 Task: Enable the option Use location data.
Action: Mouse moved to (647, 84)
Screenshot: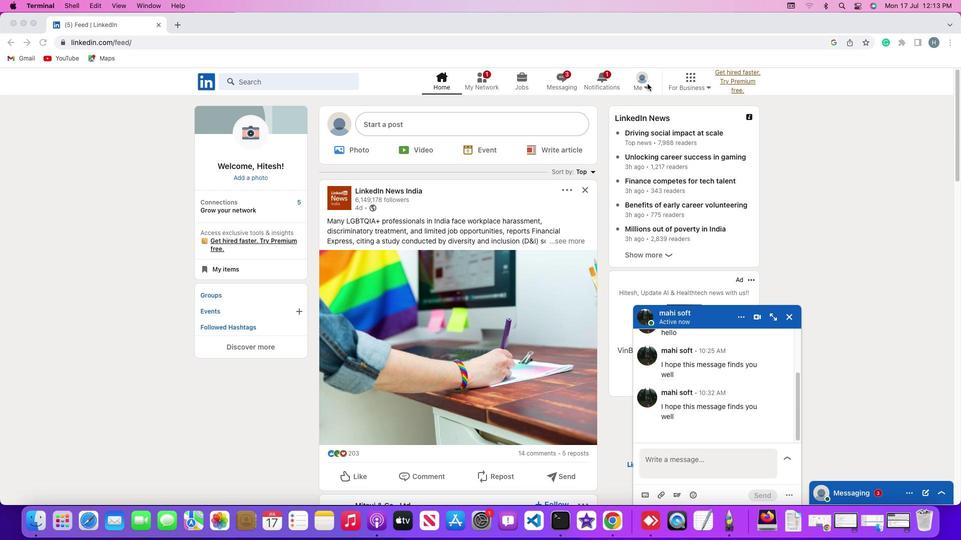 
Action: Mouse pressed left at (647, 84)
Screenshot: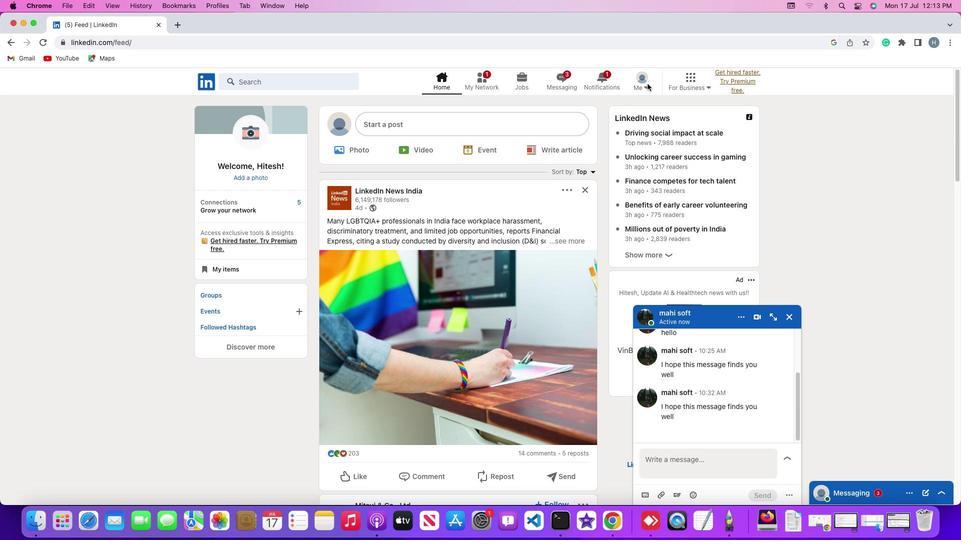 
Action: Mouse moved to (645, 85)
Screenshot: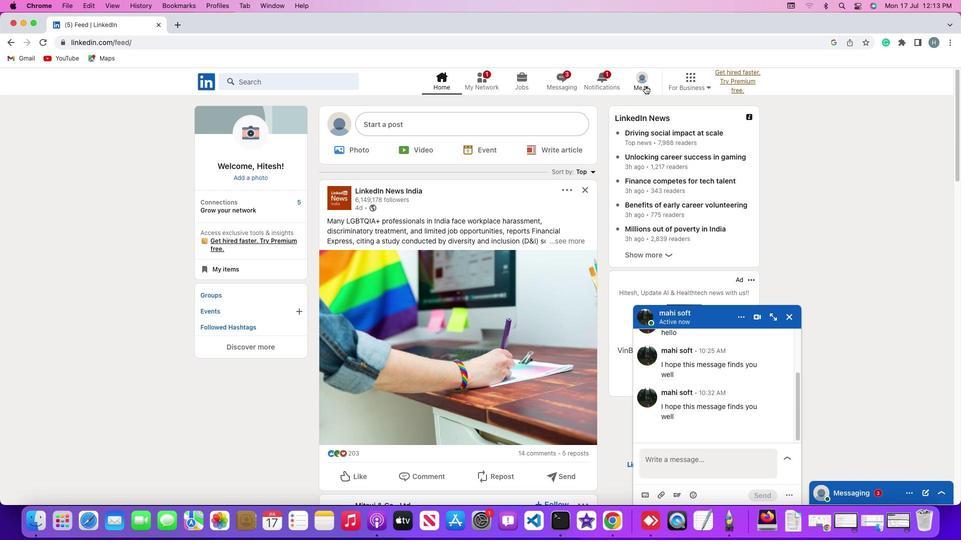 
Action: Mouse pressed left at (645, 85)
Screenshot: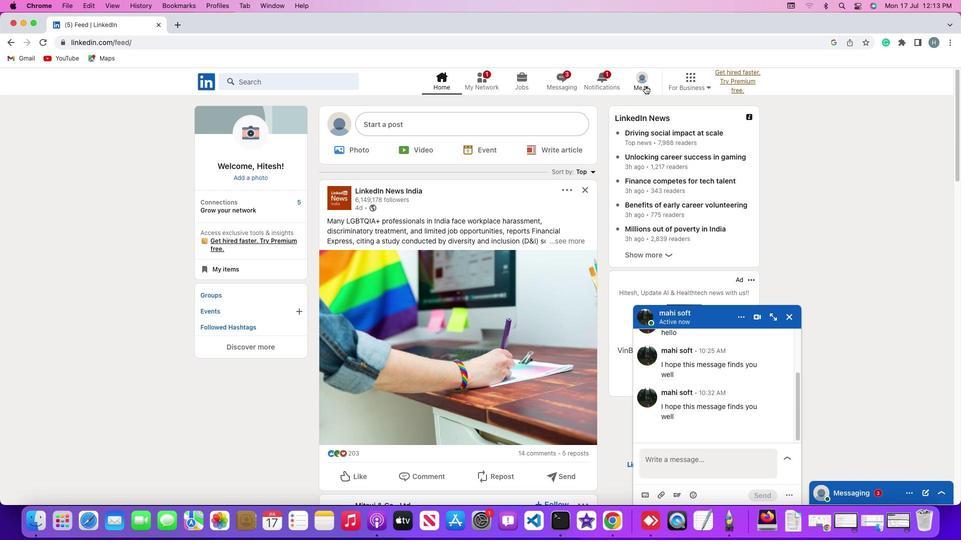 
Action: Mouse moved to (575, 193)
Screenshot: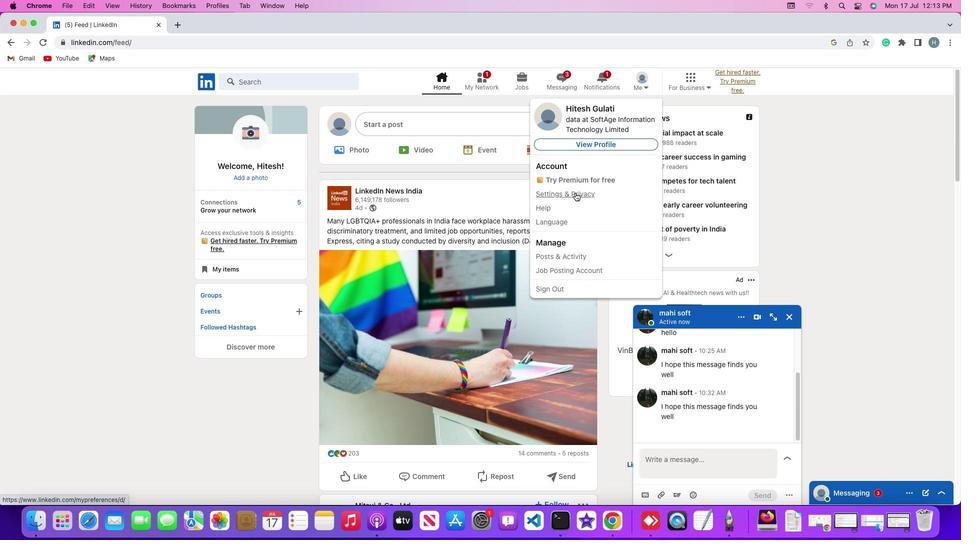 
Action: Mouse pressed left at (575, 193)
Screenshot: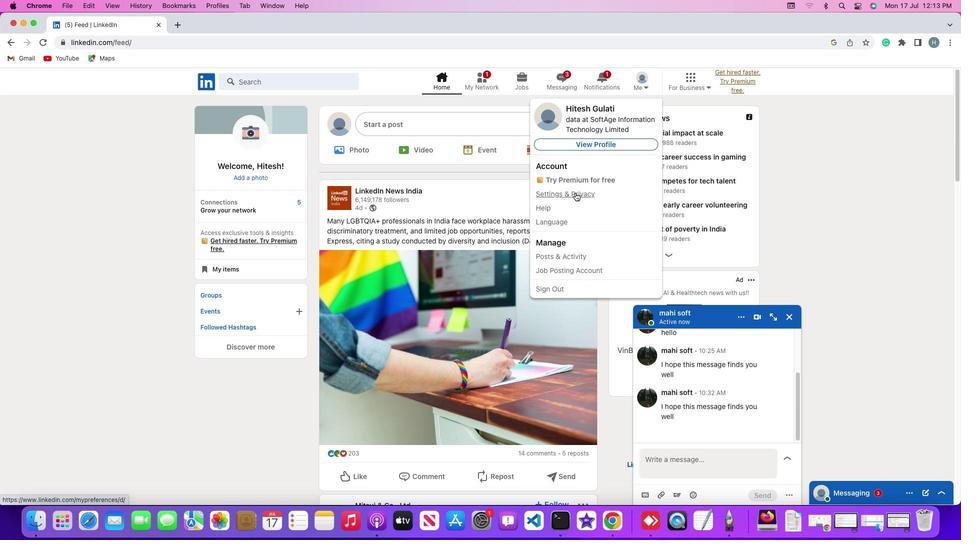 
Action: Mouse moved to (92, 298)
Screenshot: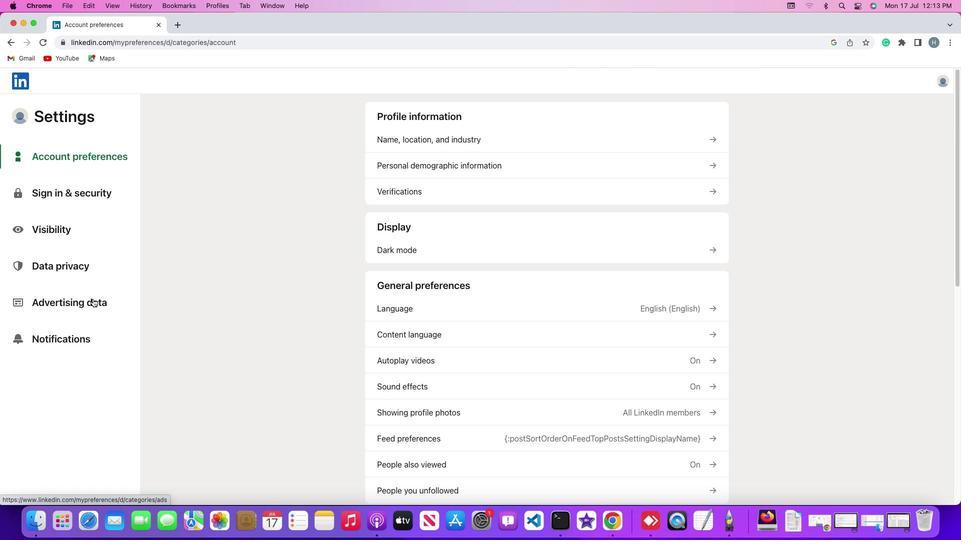 
Action: Mouse pressed left at (92, 298)
Screenshot: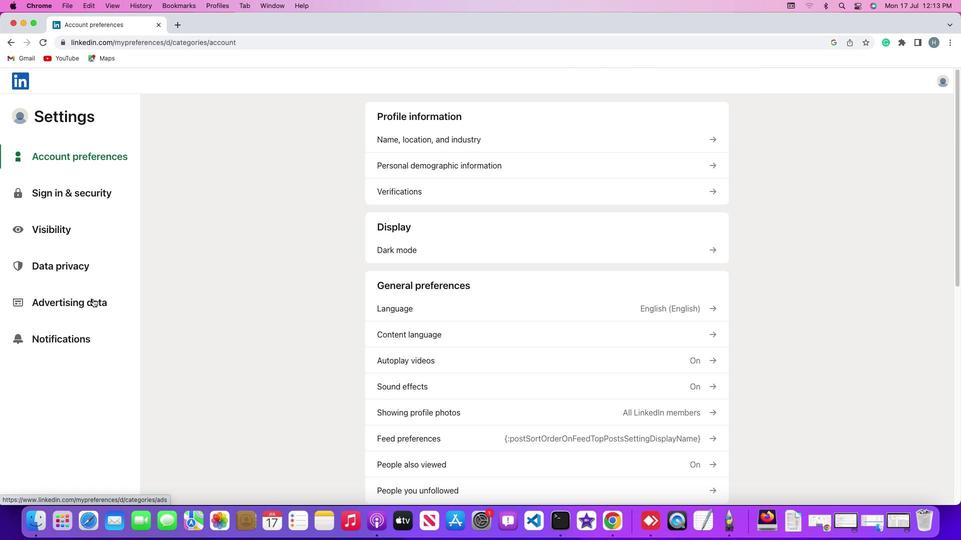 
Action: Mouse pressed left at (92, 298)
Screenshot: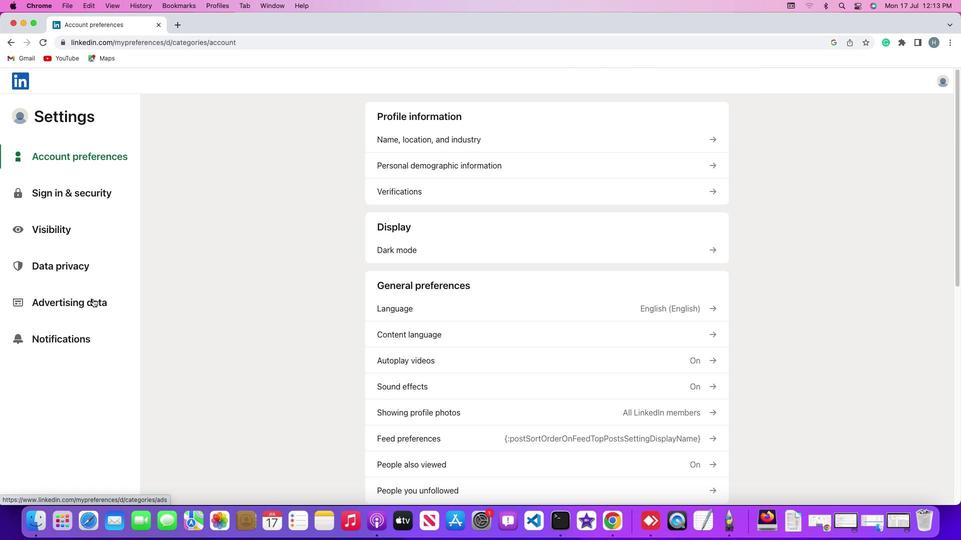 
Action: Mouse moved to (553, 244)
Screenshot: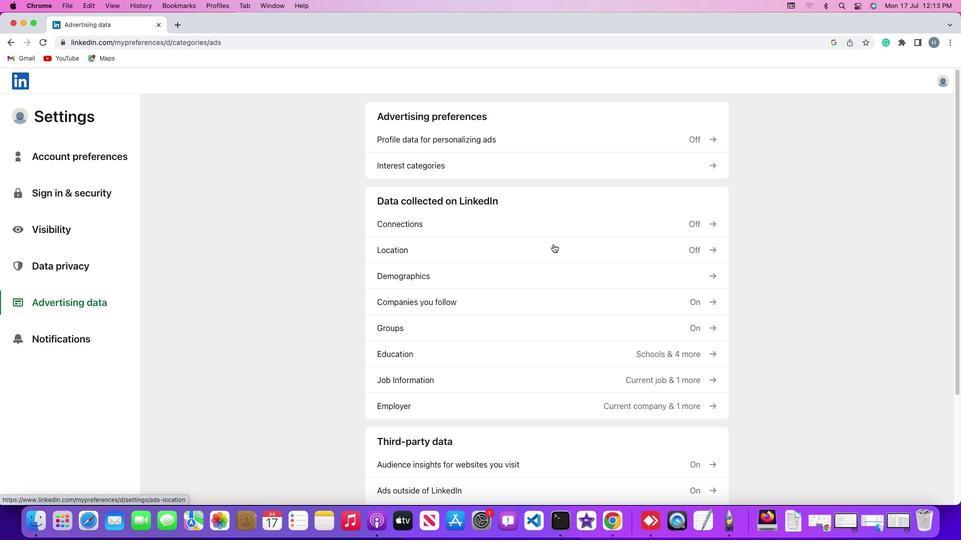 
Action: Mouse pressed left at (553, 244)
Screenshot: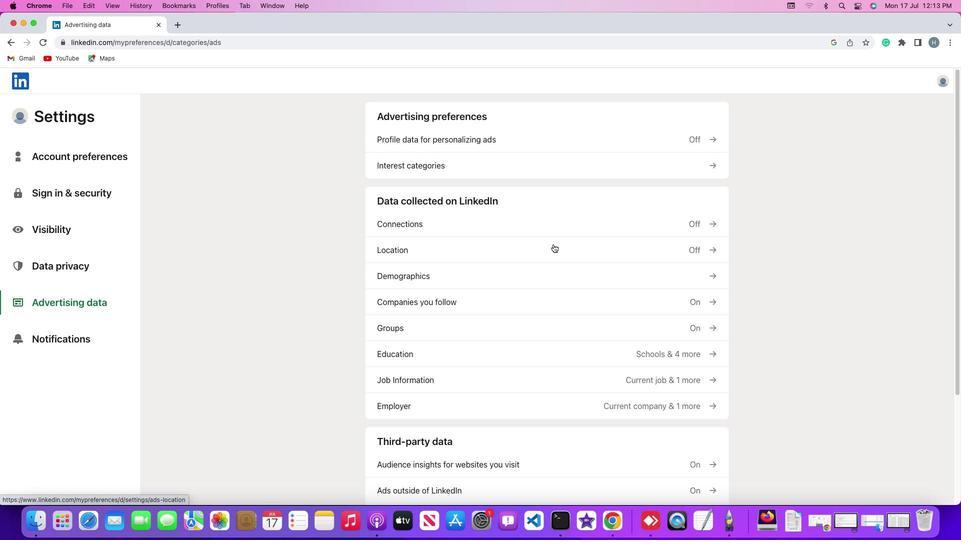 
Action: Mouse moved to (697, 184)
Screenshot: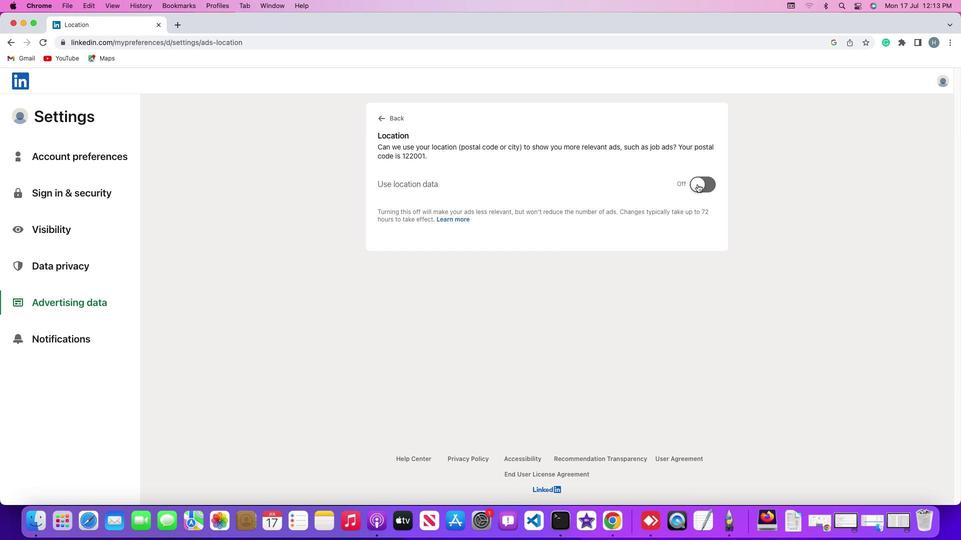 
Action: Mouse pressed left at (697, 184)
Screenshot: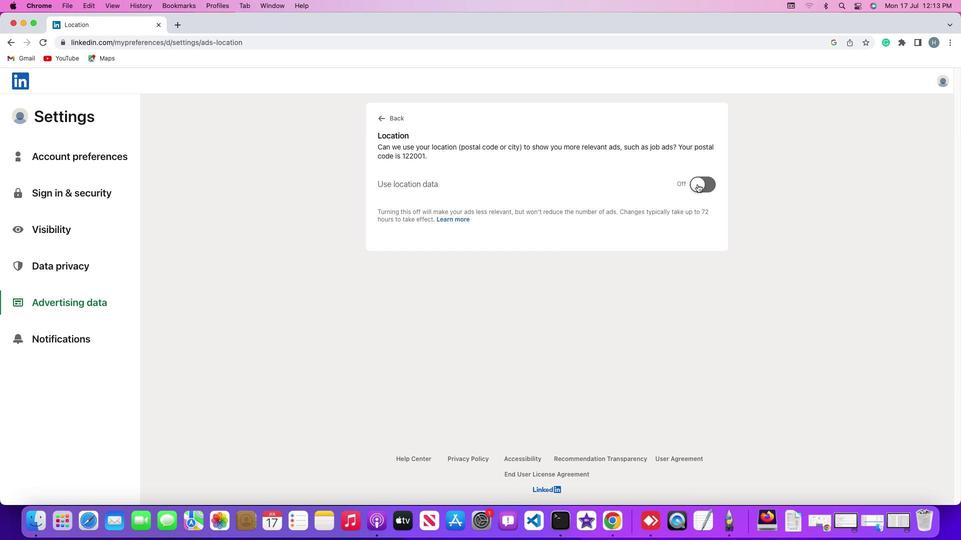 
Action: Mouse moved to (706, 216)
Screenshot: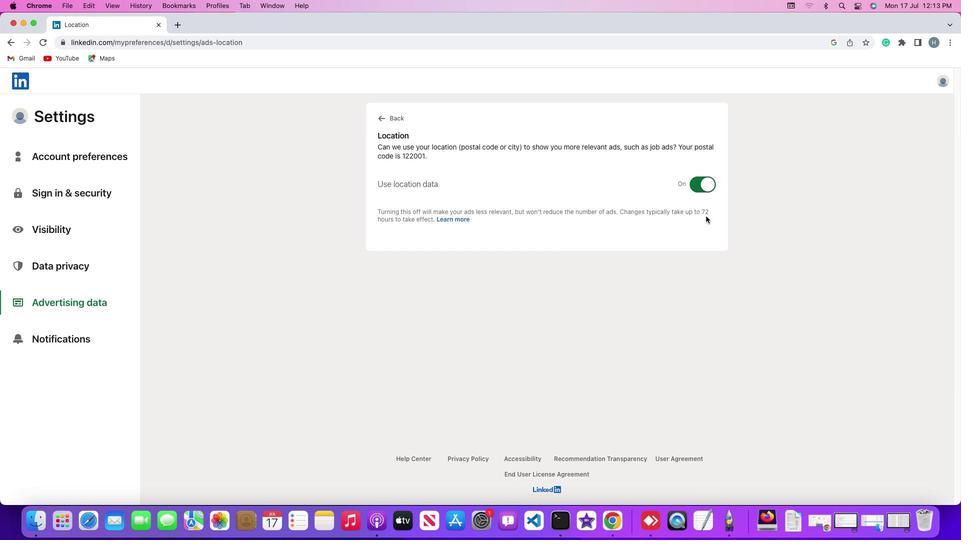 
